 Task: Create a section Fast Break and in the section, add a milestone Cloud-to-Cloud Integration in the project ArtiZen
Action: Mouse moved to (354, 256)
Screenshot: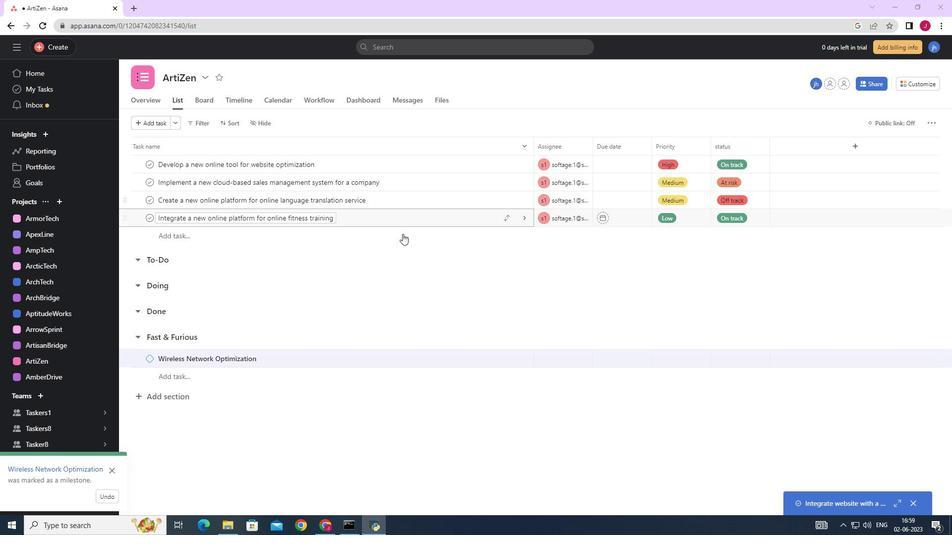 
Action: Mouse scrolled (354, 256) with delta (0, 0)
Screenshot: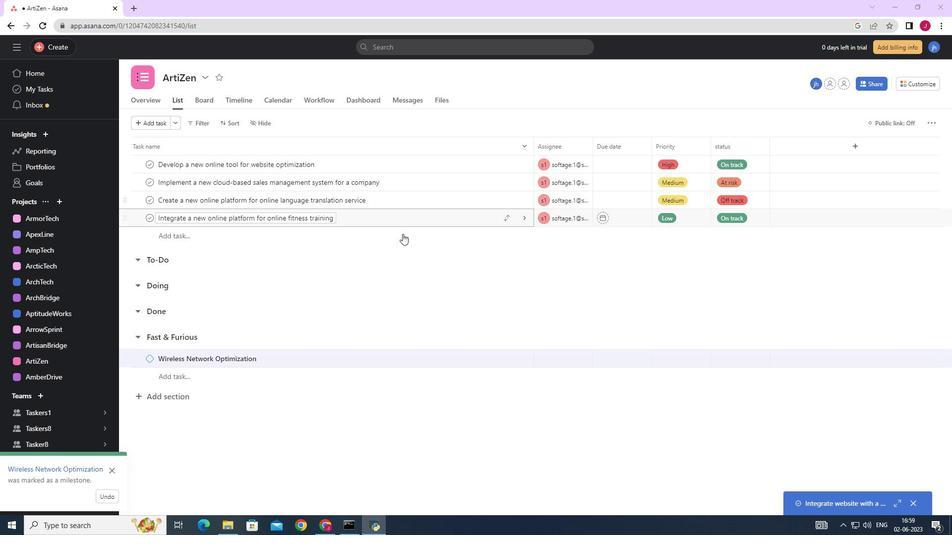
Action: Mouse moved to (348, 261)
Screenshot: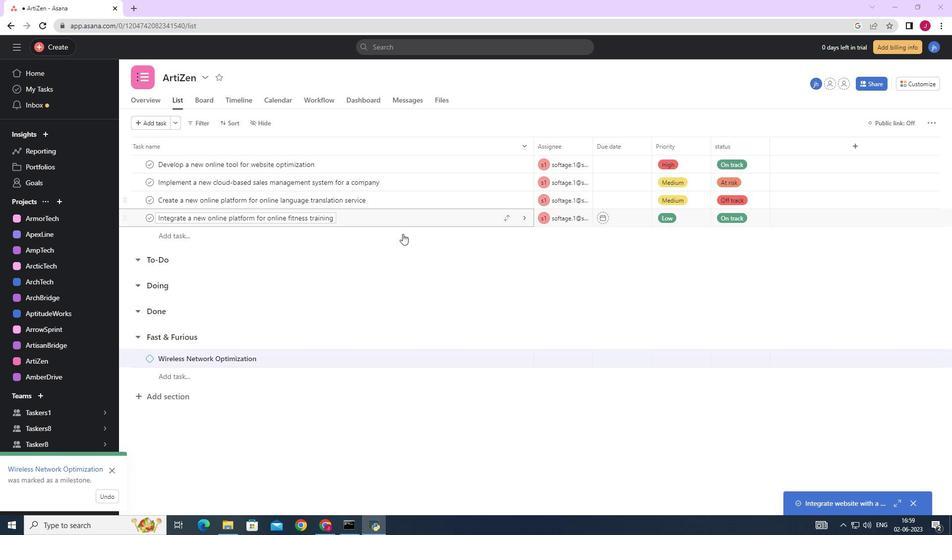 
Action: Mouse scrolled (349, 260) with delta (0, 0)
Screenshot: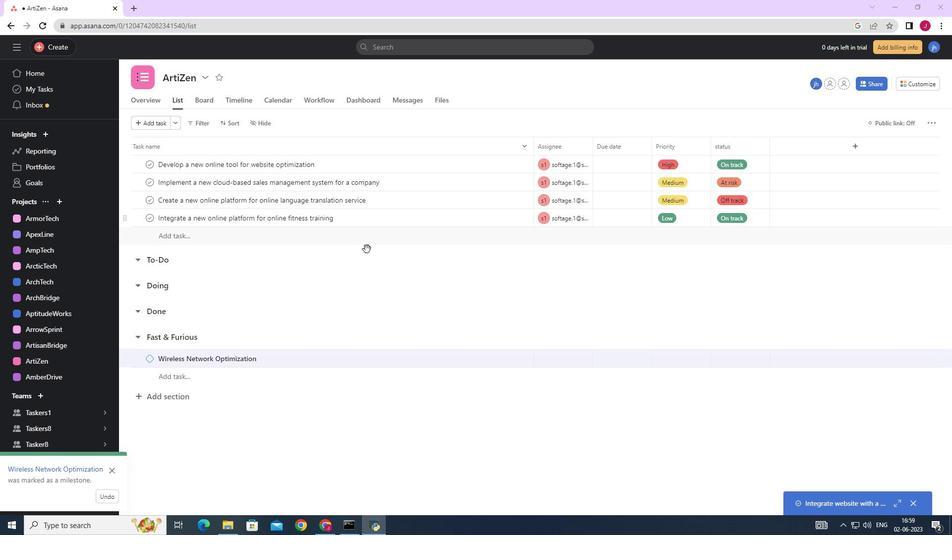 
Action: Mouse moved to (347, 263)
Screenshot: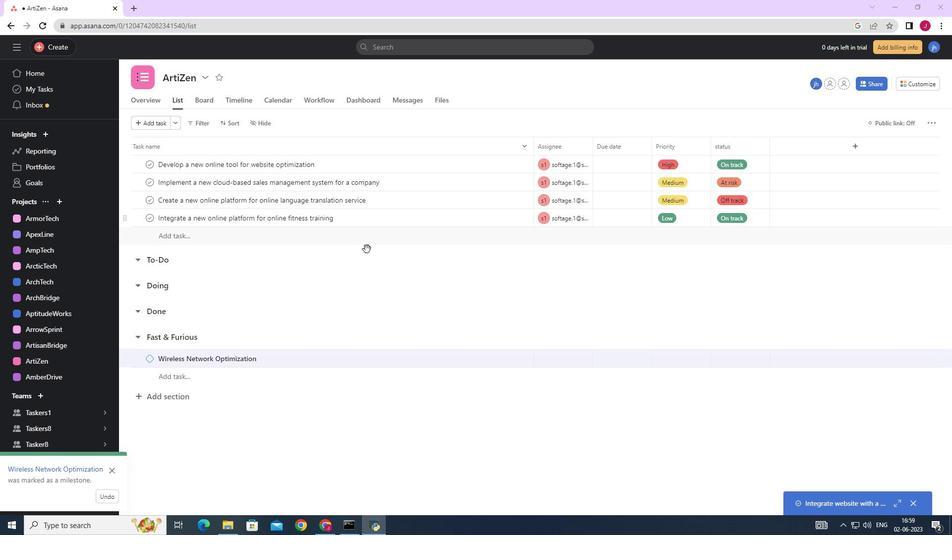 
Action: Mouse scrolled (347, 262) with delta (0, 0)
Screenshot: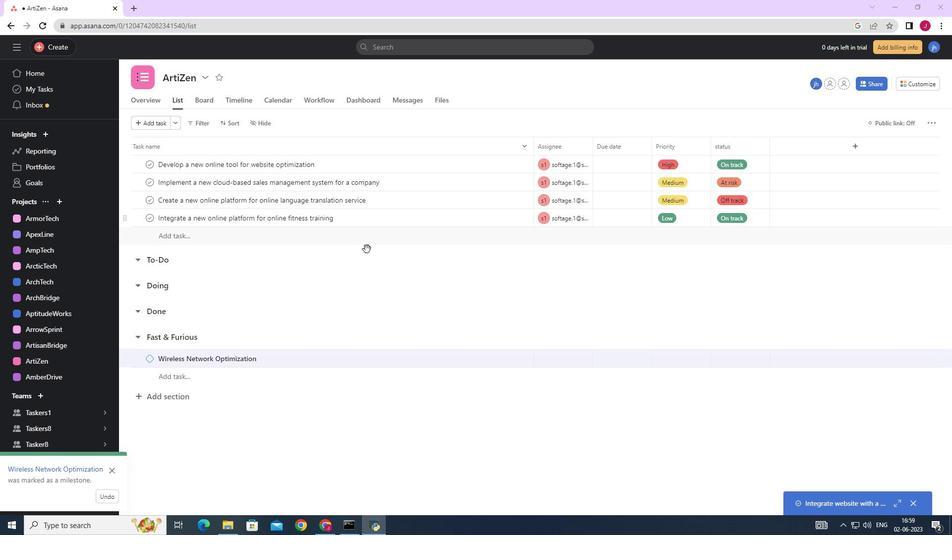 
Action: Mouse moved to (346, 263)
Screenshot: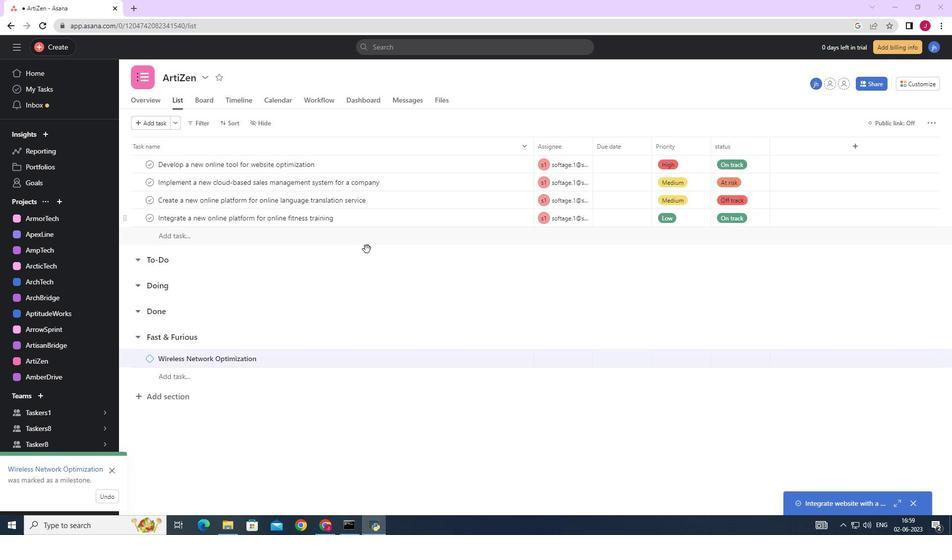 
Action: Mouse scrolled (346, 263) with delta (0, 0)
Screenshot: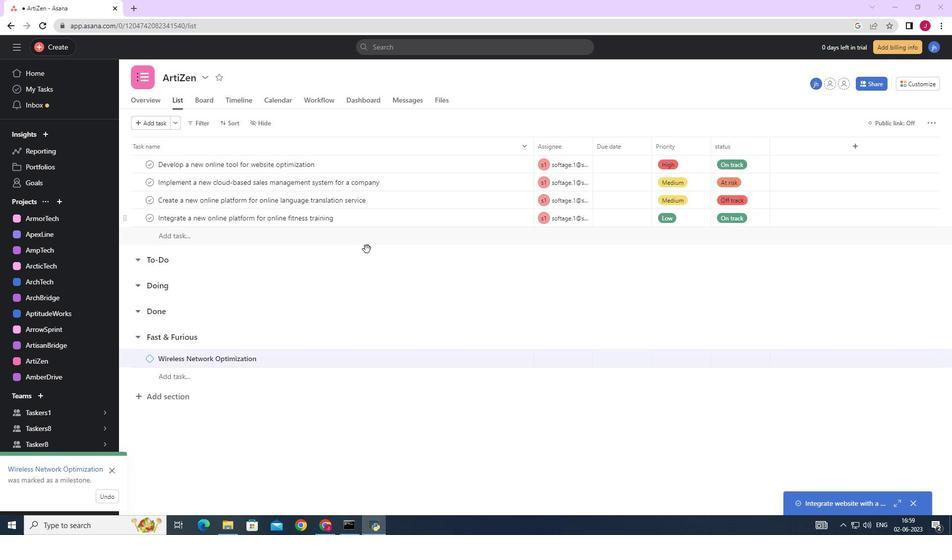 
Action: Mouse moved to (168, 398)
Screenshot: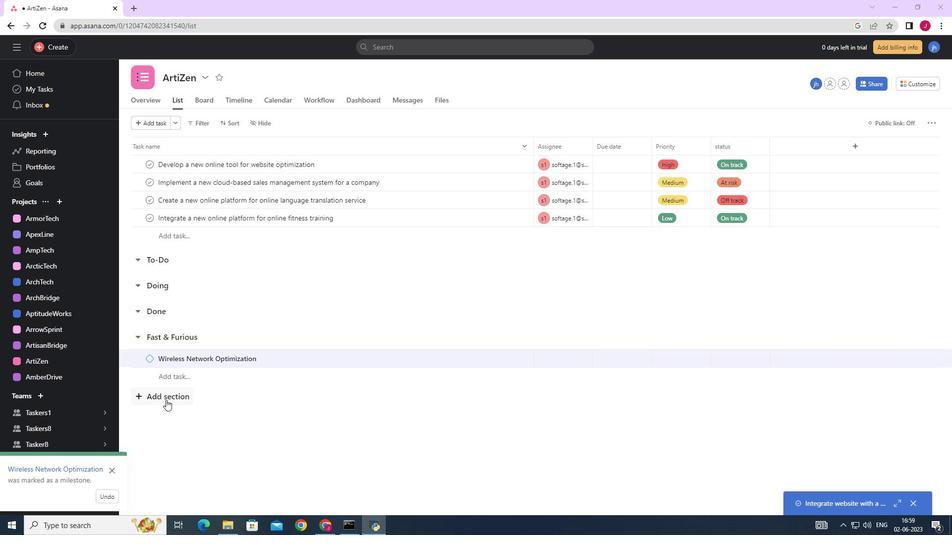 
Action: Mouse pressed left at (168, 398)
Screenshot: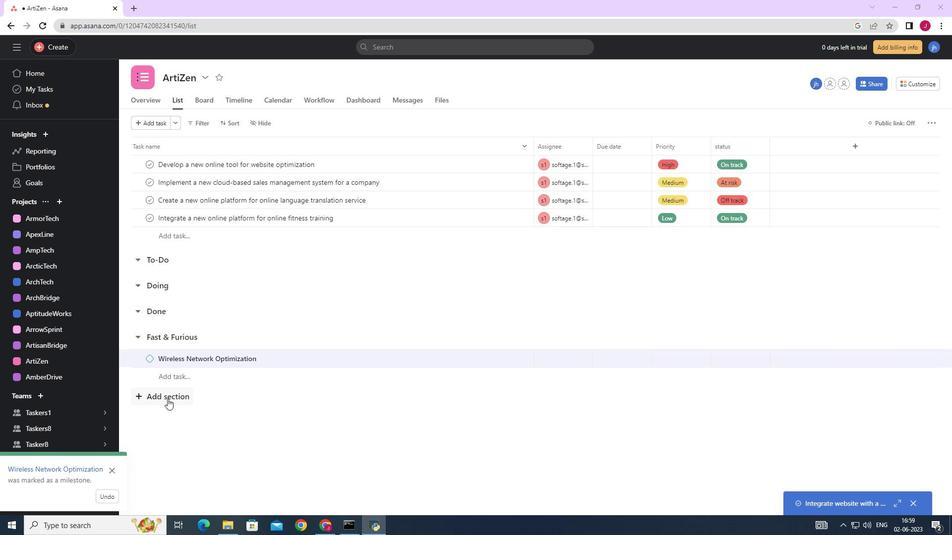 
Action: Key pressed <Key.caps_lock>F<Key.caps_lock>ast<Key.space><Key.caps_lock>B<Key.caps_lock>reak<Key.enter><Key.caps_lock>C<Key.caps_lock>loud-to<Key.space><Key.caps_lock>C<Key.backspace>-<Key.caps_lock>c<Key.caps_lock>LOUD<Key.backspace><Key.backspace><Key.backspace><Key.backspace><Key.backspace>C<Key.caps_lock>loud<Key.space><Key.caps_lock>O<Key.backspace>I<Key.caps_lock>ntegration
Screenshot: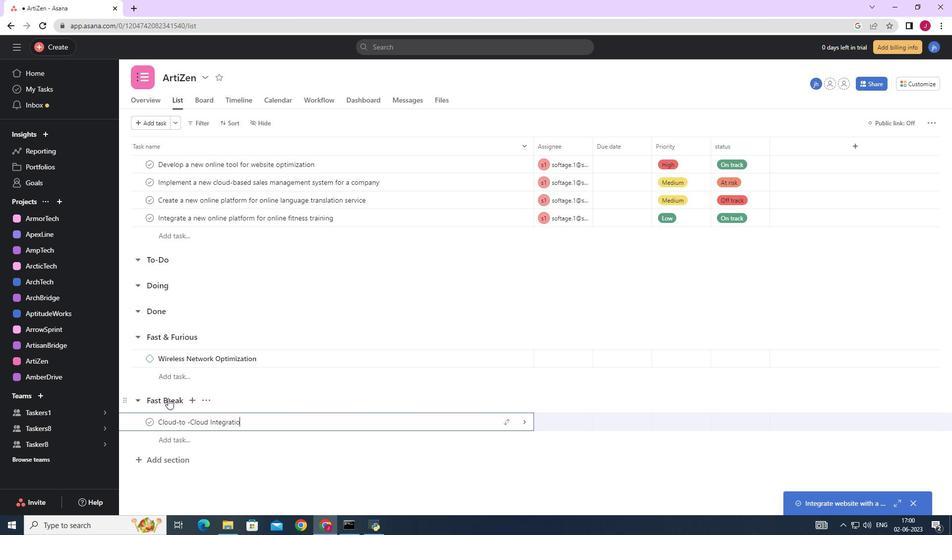 
Action: Mouse moved to (520, 421)
Screenshot: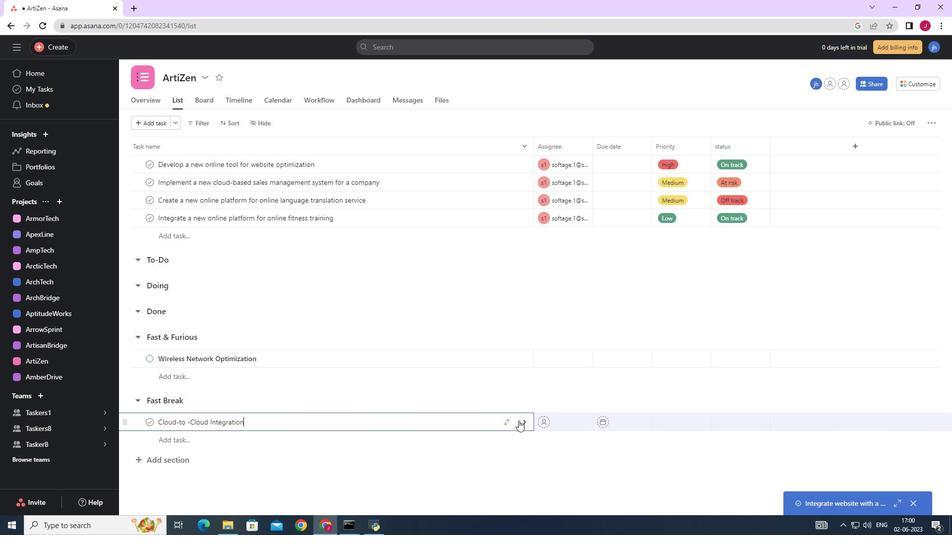 
Action: Mouse pressed left at (520, 421)
Screenshot: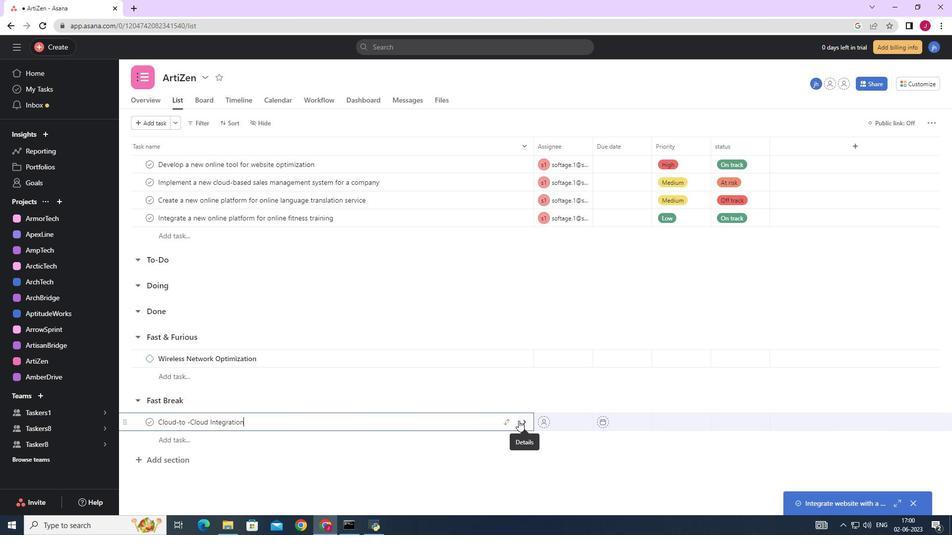 
Action: Mouse moved to (694, 270)
Screenshot: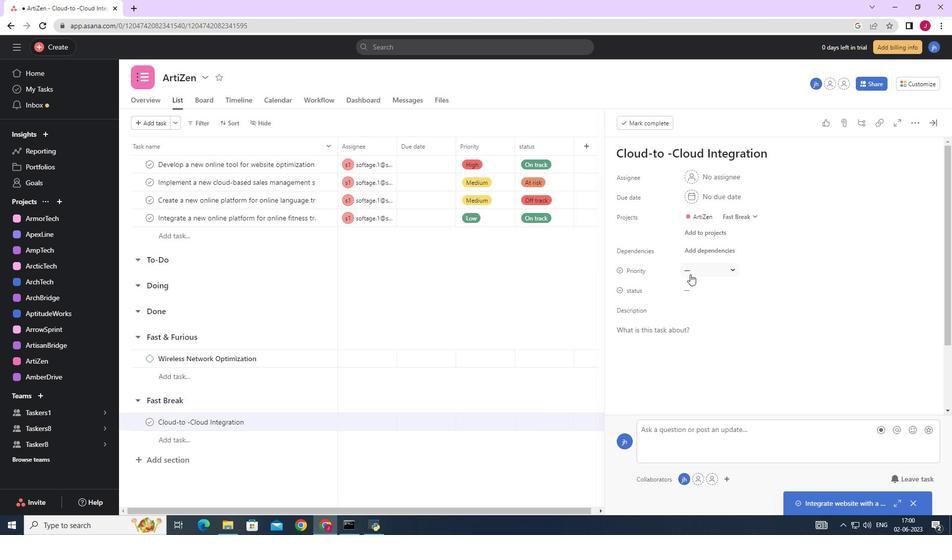 
Action: Mouse pressed left at (694, 270)
Screenshot: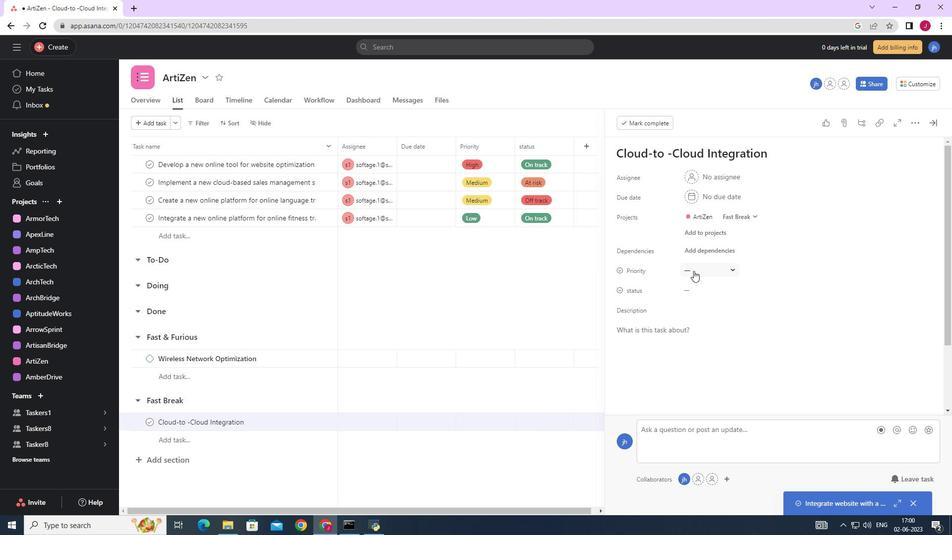 
Action: Mouse moved to (534, 285)
Screenshot: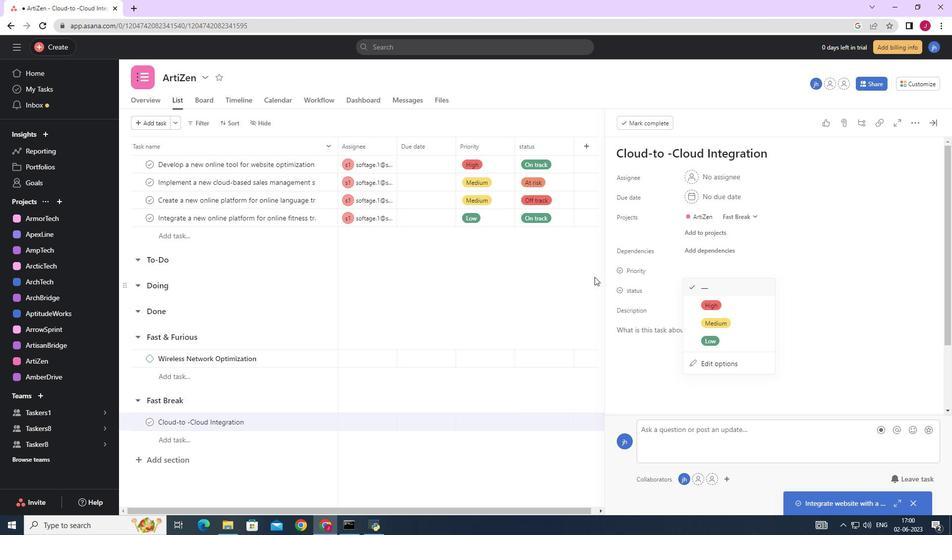 
Action: Mouse pressed left at (534, 285)
Screenshot: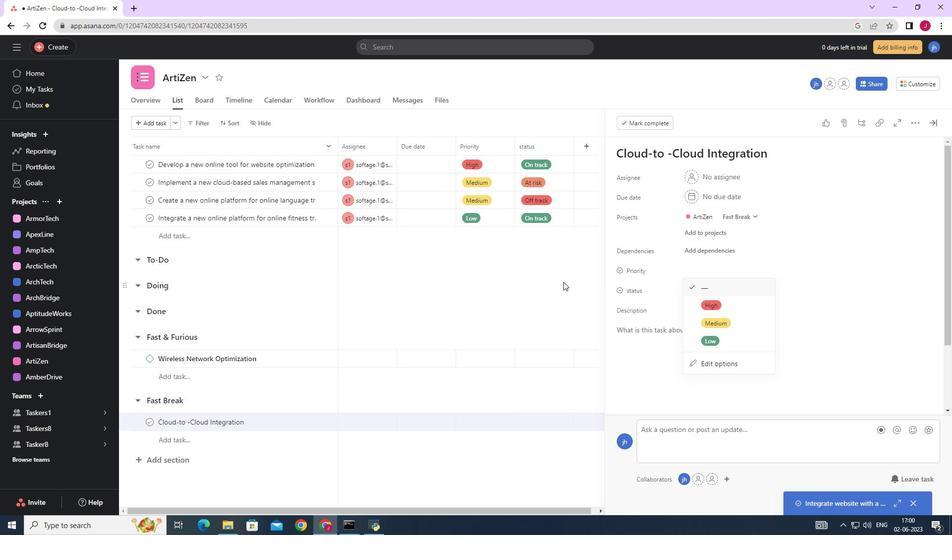 
Action: Mouse moved to (914, 122)
Screenshot: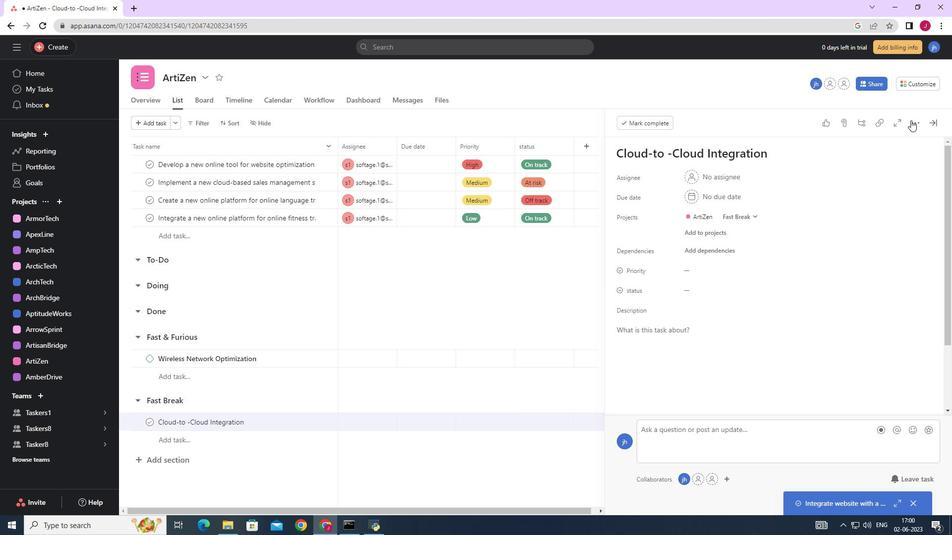 
Action: Mouse pressed left at (914, 122)
Screenshot: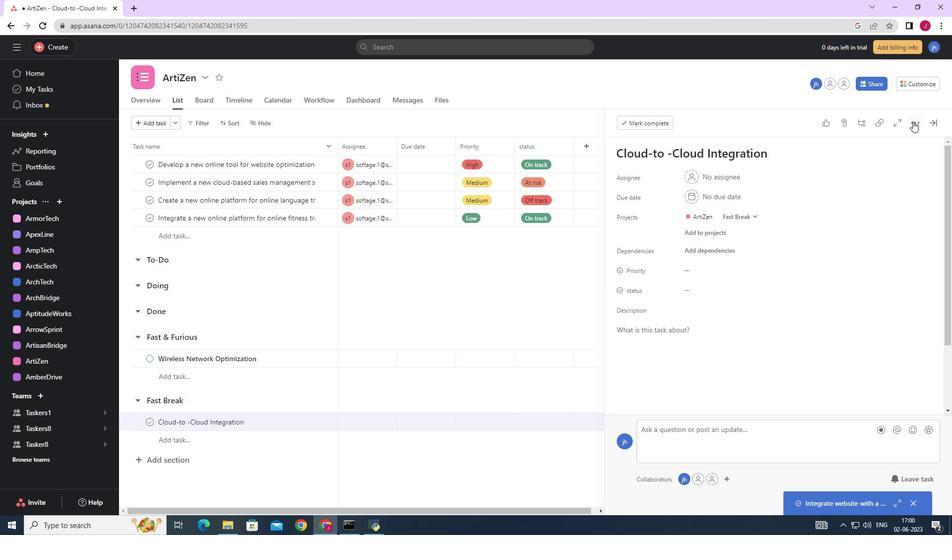 
Action: Mouse moved to (830, 161)
Screenshot: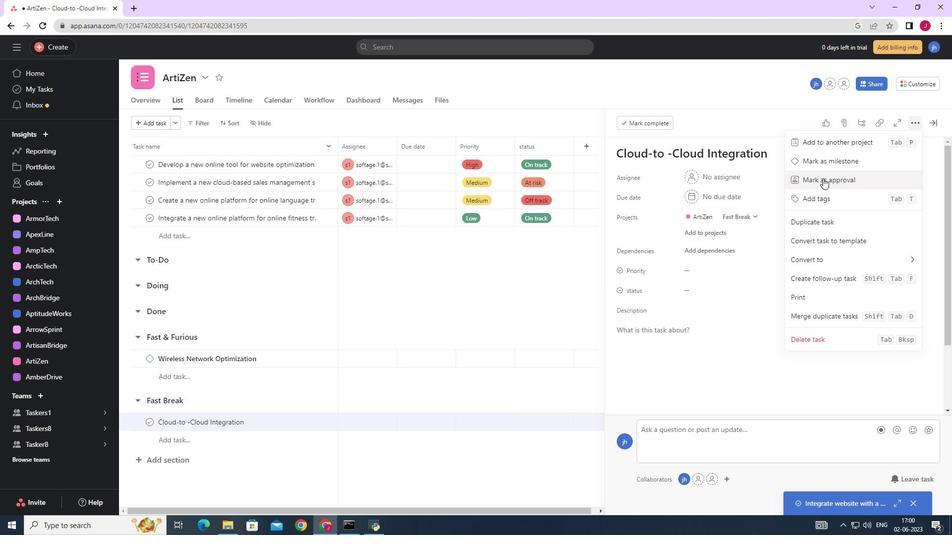 
Action: Mouse pressed left at (830, 161)
Screenshot: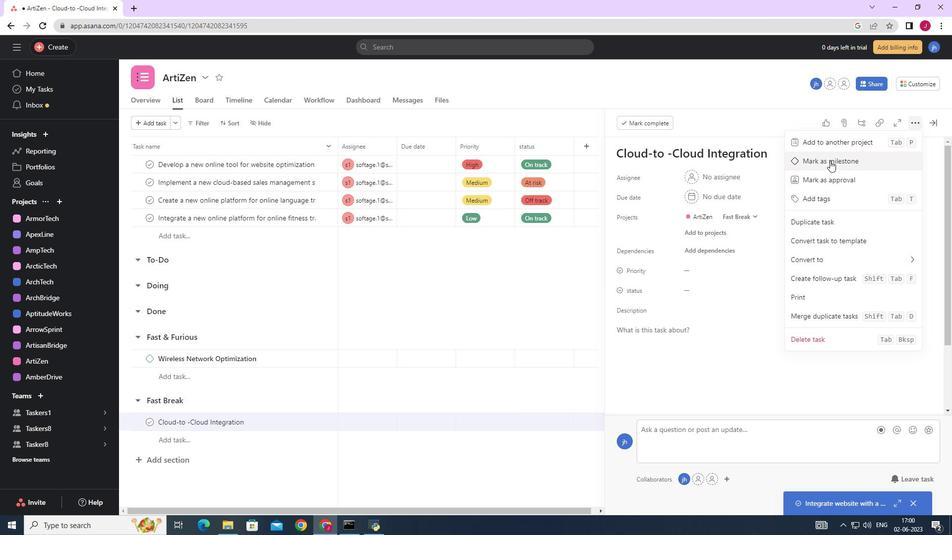 
Action: Mouse moved to (934, 123)
Screenshot: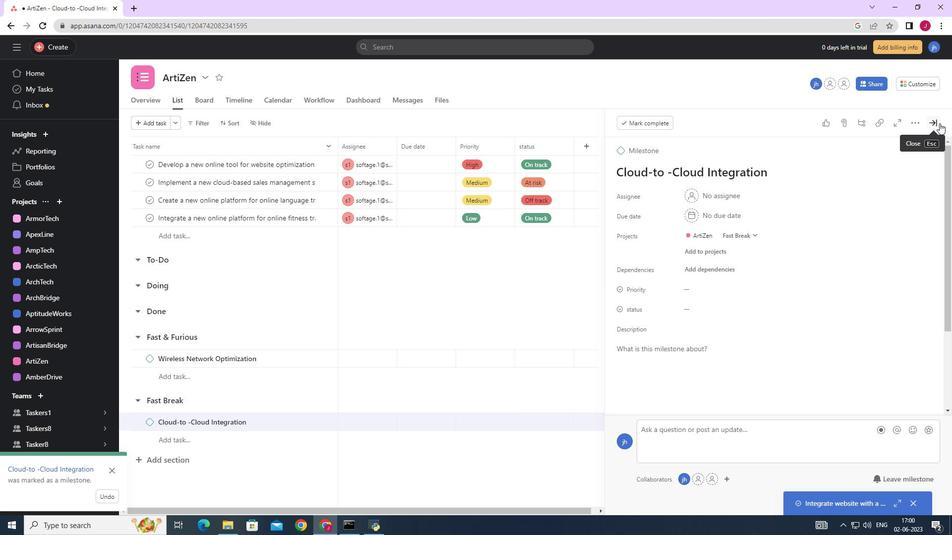 
Action: Mouse pressed left at (934, 123)
Screenshot: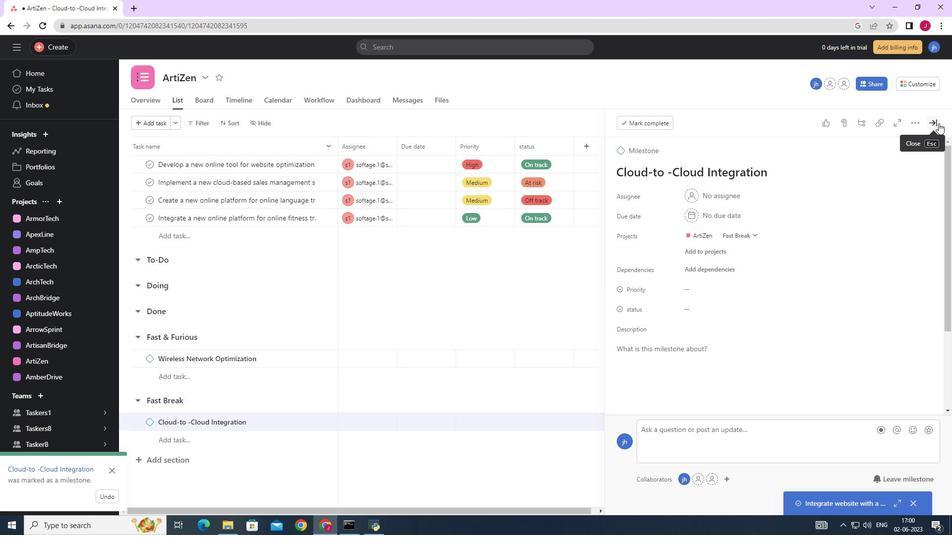 
Action: Mouse moved to (934, 123)
Screenshot: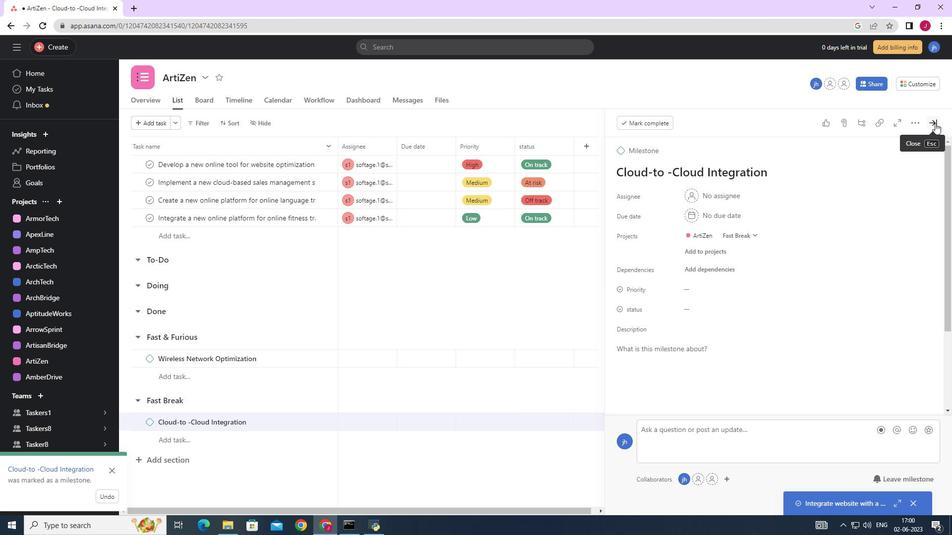 
